 Task: Add an event with the title Second Product Launch Event, date '2023/12/08', time 7:50 AM to 9:50 AMand add a description: Participants will discover strategies for engaging their audience and maintaining their interest throughout the presentation. They will learn how to incorporate storytelling, interactive elements, and visual aids to create a dynamic and interactive experience for their listeners., put the event into Red category, logged in from the account softage.2@softage.netand send the event invitation to softage.1@softage.net and softage.3@softage.net. Set a reminder for the event 30 minutes before
Action: Mouse moved to (98, 96)
Screenshot: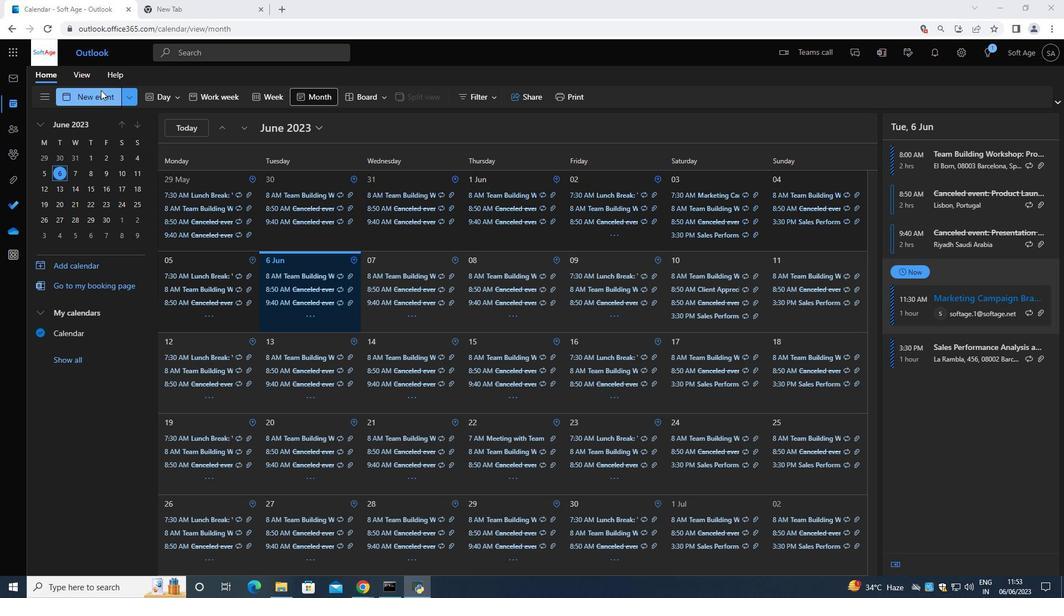 
Action: Mouse pressed left at (98, 96)
Screenshot: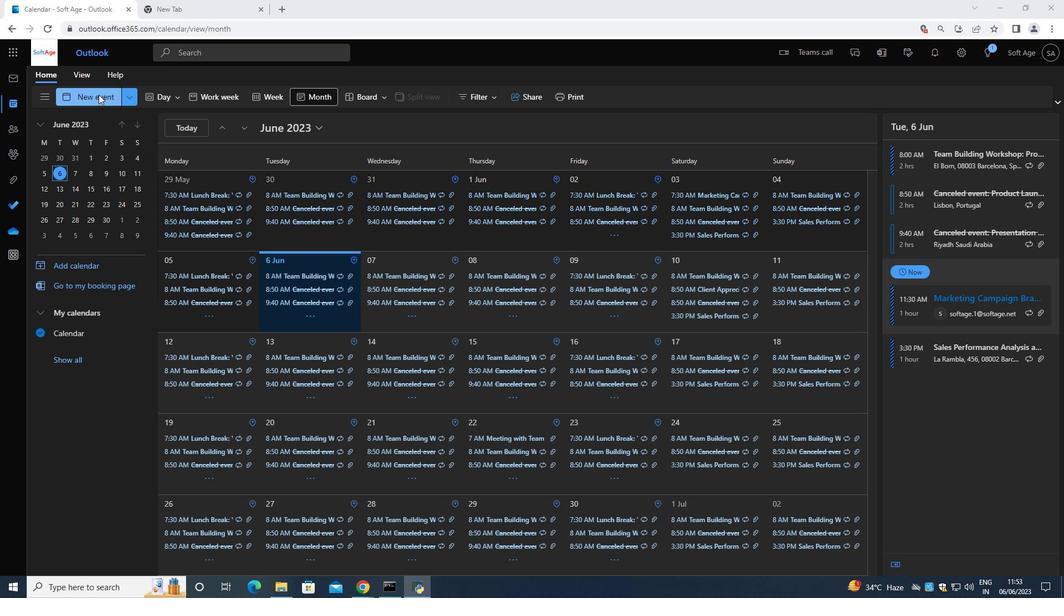 
Action: Mouse moved to (265, 78)
Screenshot: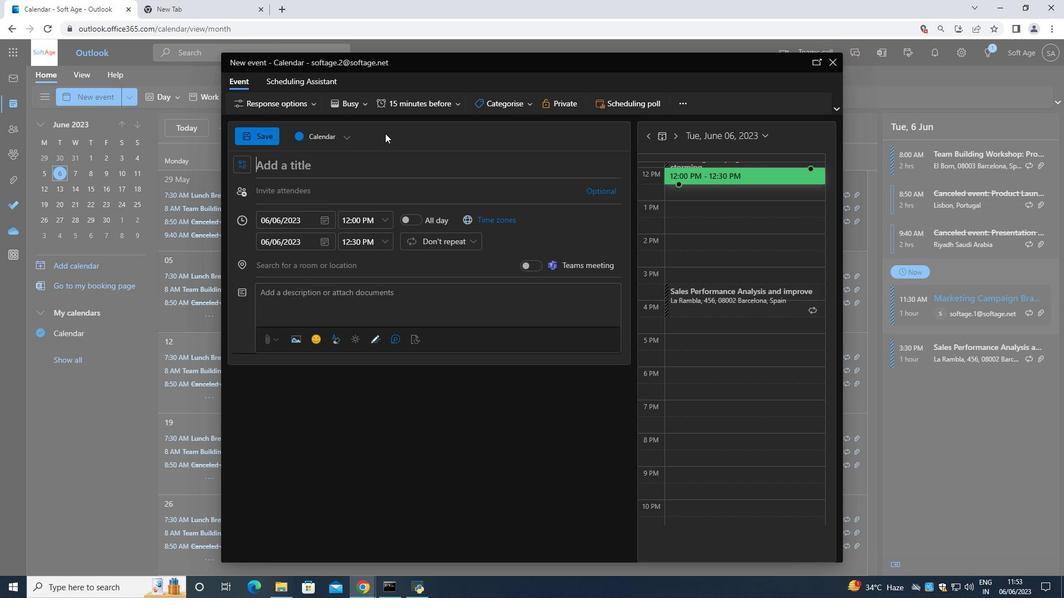 
Action: Key pressed <Key.shift>Seconf<Key.space><Key.backspace><Key.backspace>d<Key.space><Key.shift>Product<Key.backspace>t<Key.space><Key.shift>Launch<Key.space><Key.shift><Key.shift><Key.shift><Key.shift><Key.shift><Key.shift><Key.shift><Key.shift><Key.shift><Key.shift><Key.shift><Key.shift><Key.shift>Event<Key.space>
Screenshot: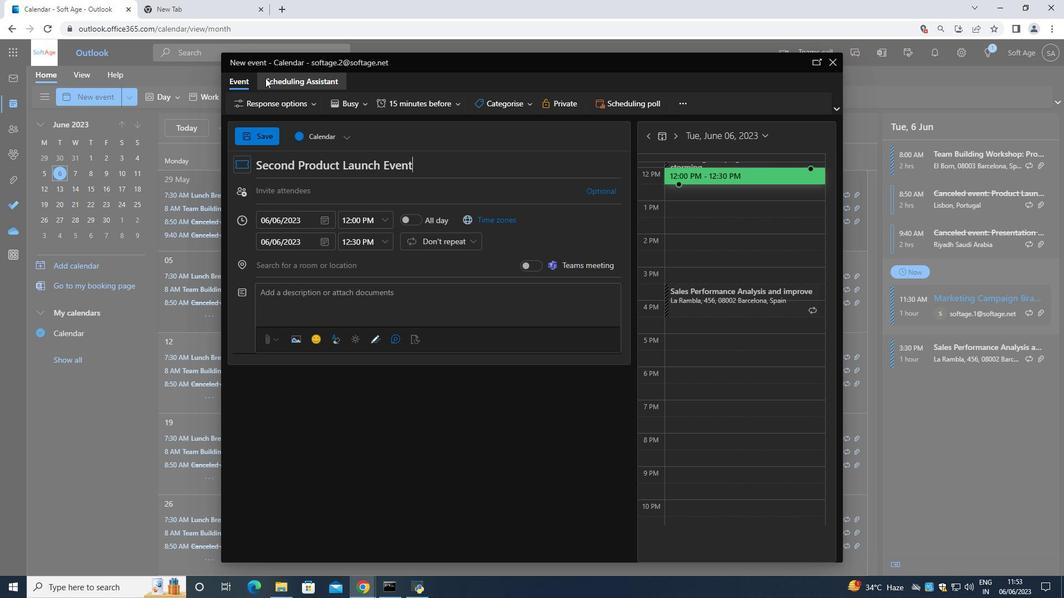
Action: Mouse moved to (322, 222)
Screenshot: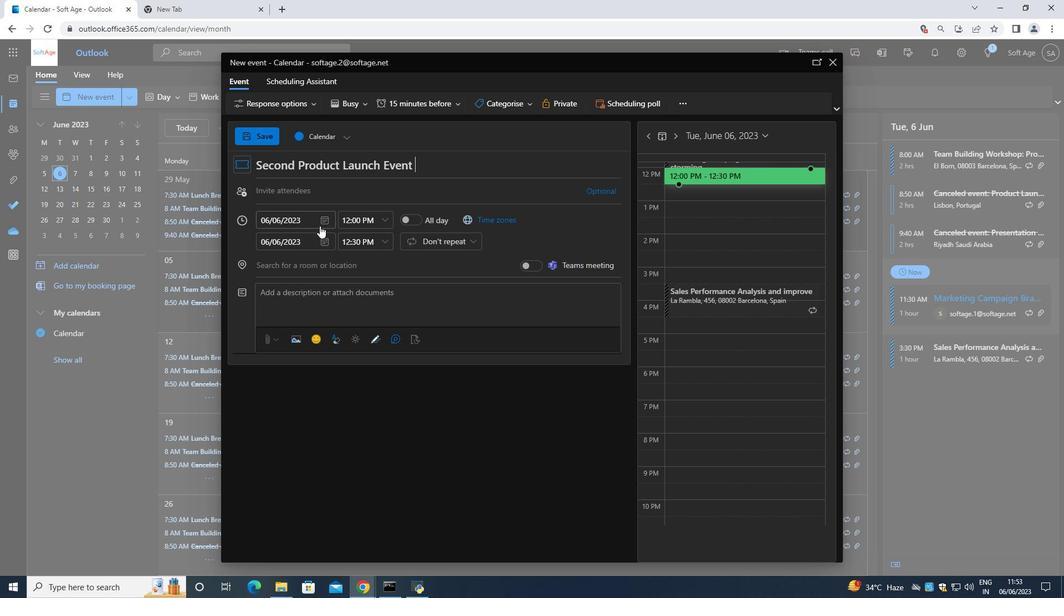 
Action: Mouse pressed left at (322, 222)
Screenshot: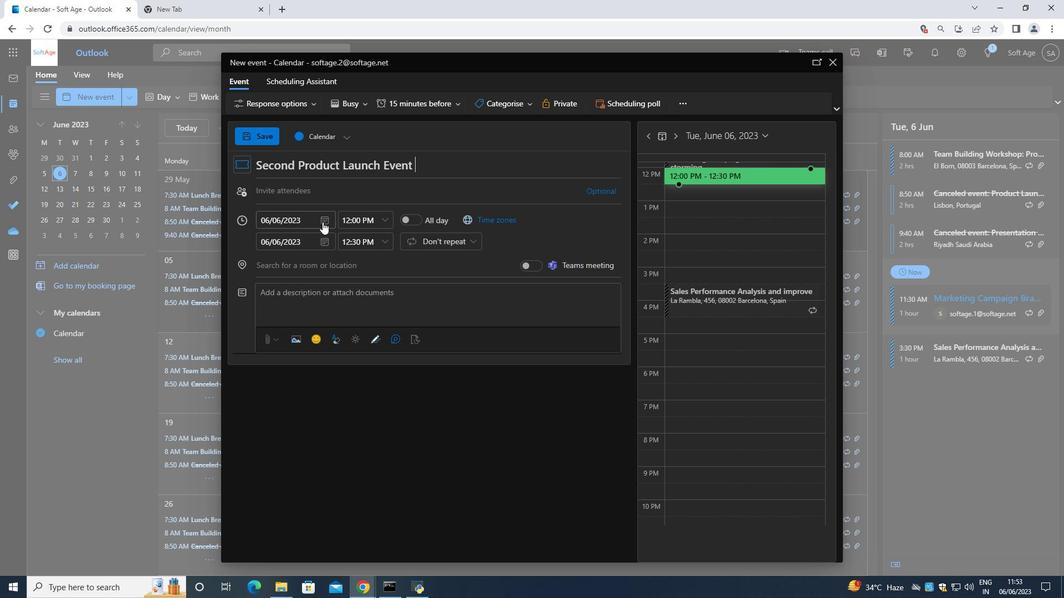 
Action: Mouse moved to (359, 246)
Screenshot: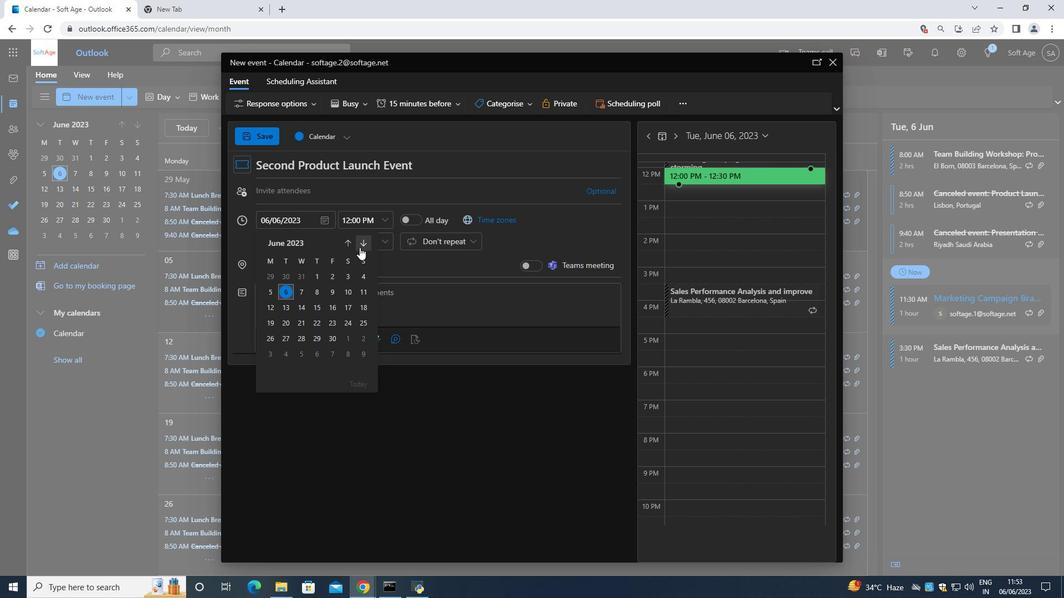 
Action: Mouse pressed left at (359, 246)
Screenshot: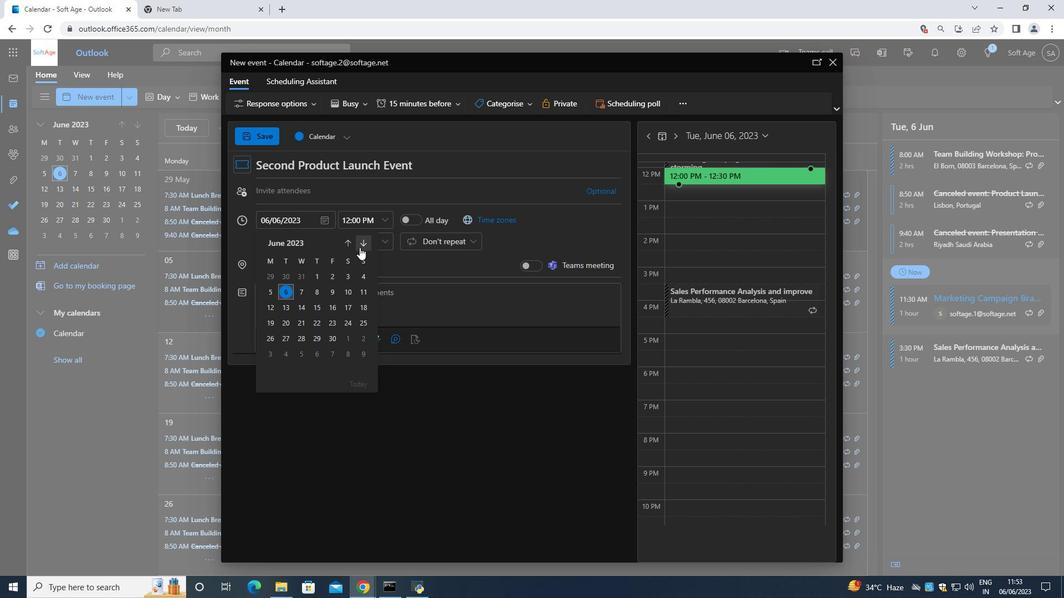 
Action: Mouse moved to (362, 245)
Screenshot: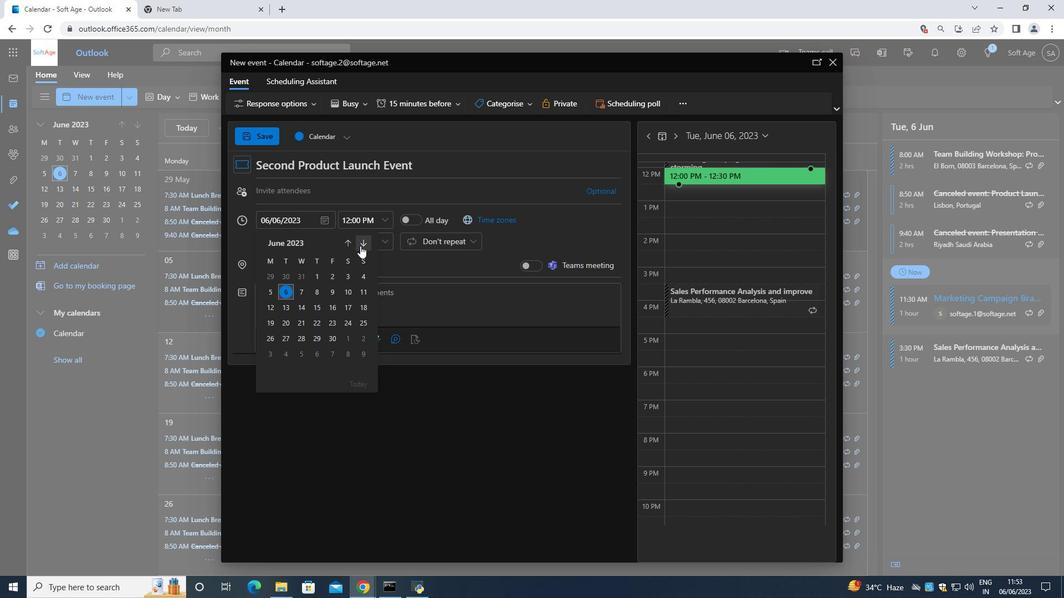 
Action: Mouse pressed left at (362, 245)
Screenshot: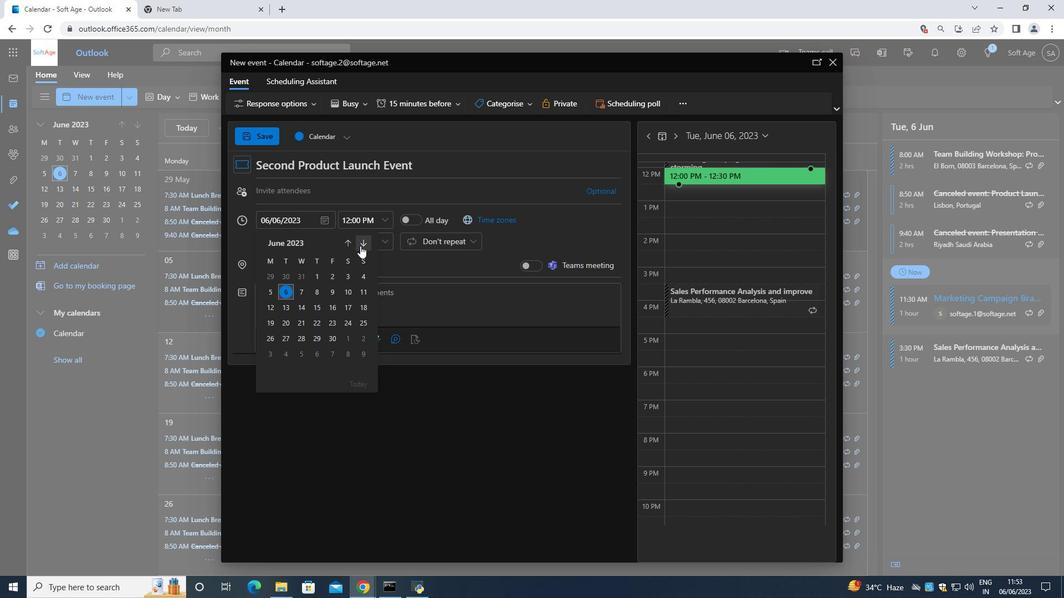 
Action: Mouse pressed left at (362, 245)
Screenshot: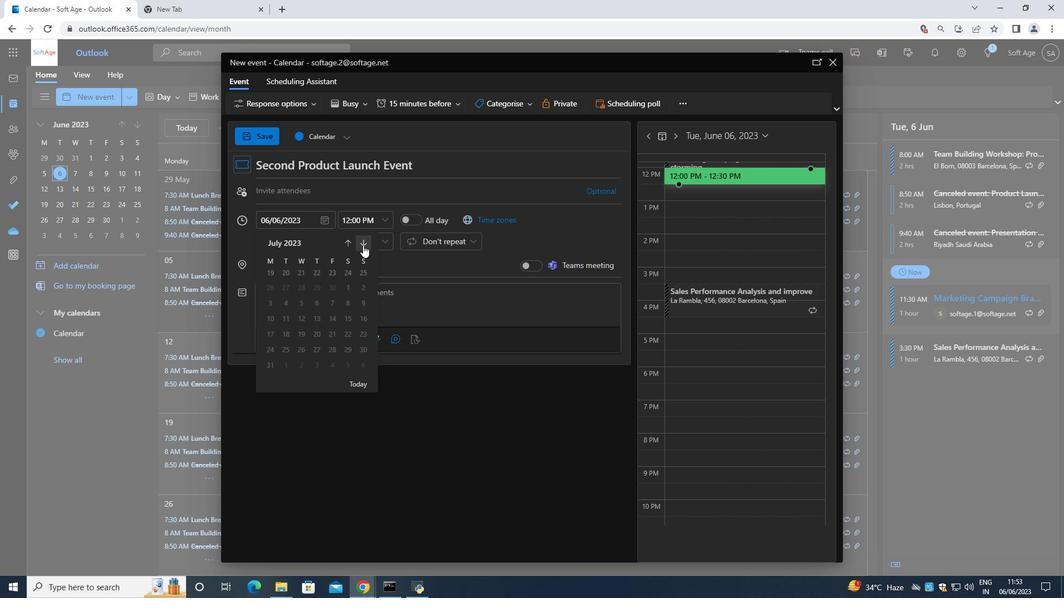 
Action: Mouse pressed left at (362, 245)
Screenshot: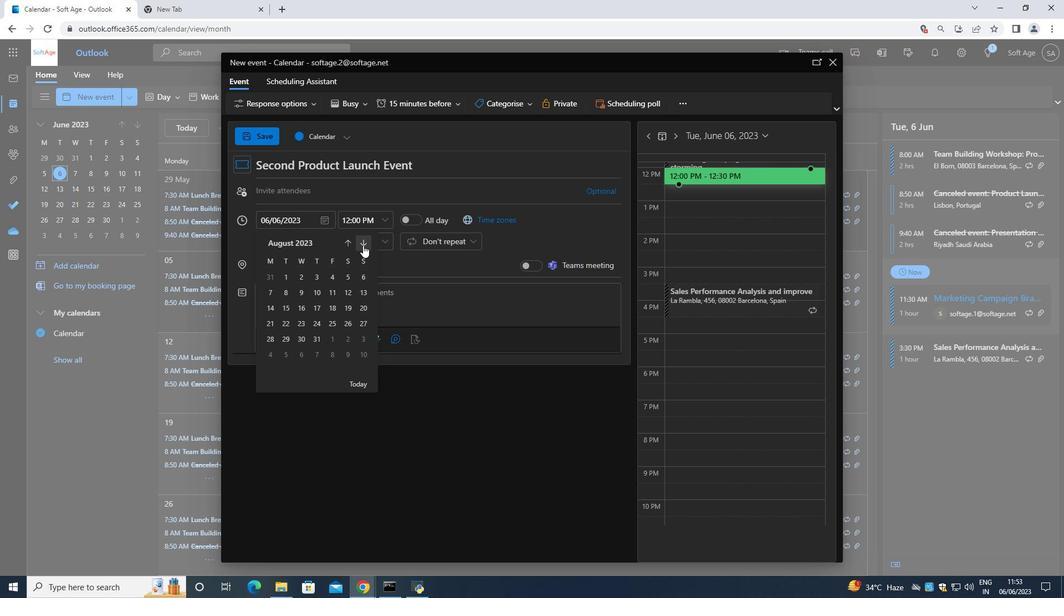 
Action: Mouse pressed left at (362, 245)
Screenshot: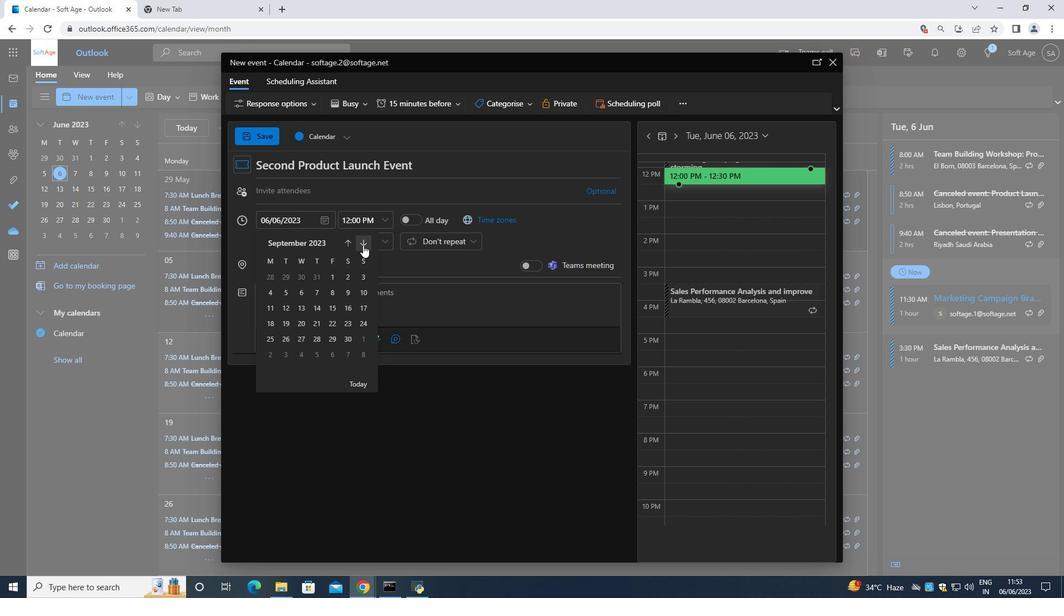 
Action: Mouse pressed left at (362, 245)
Screenshot: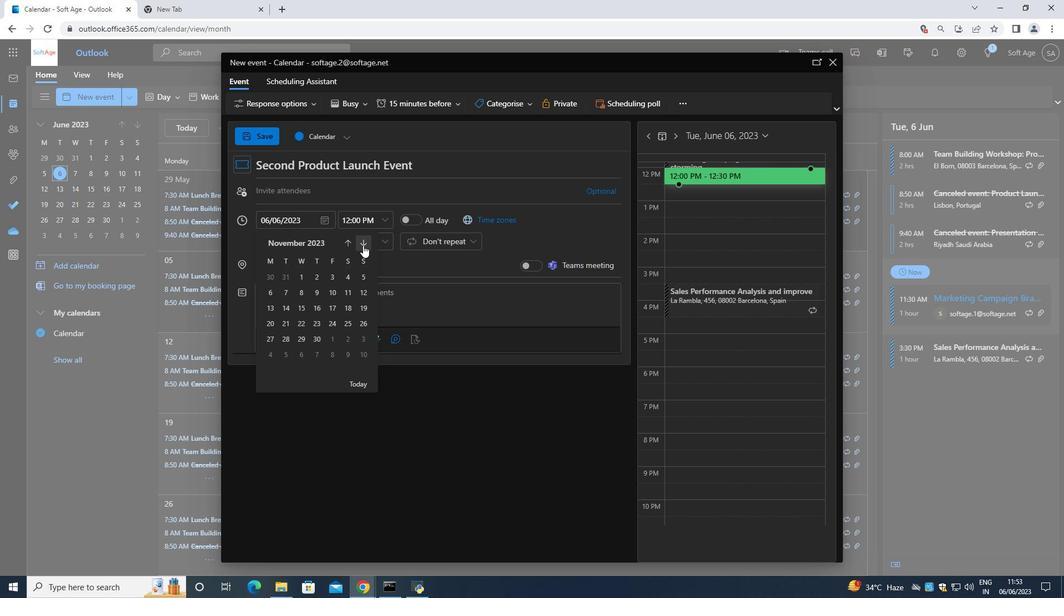 
Action: Mouse moved to (339, 294)
Screenshot: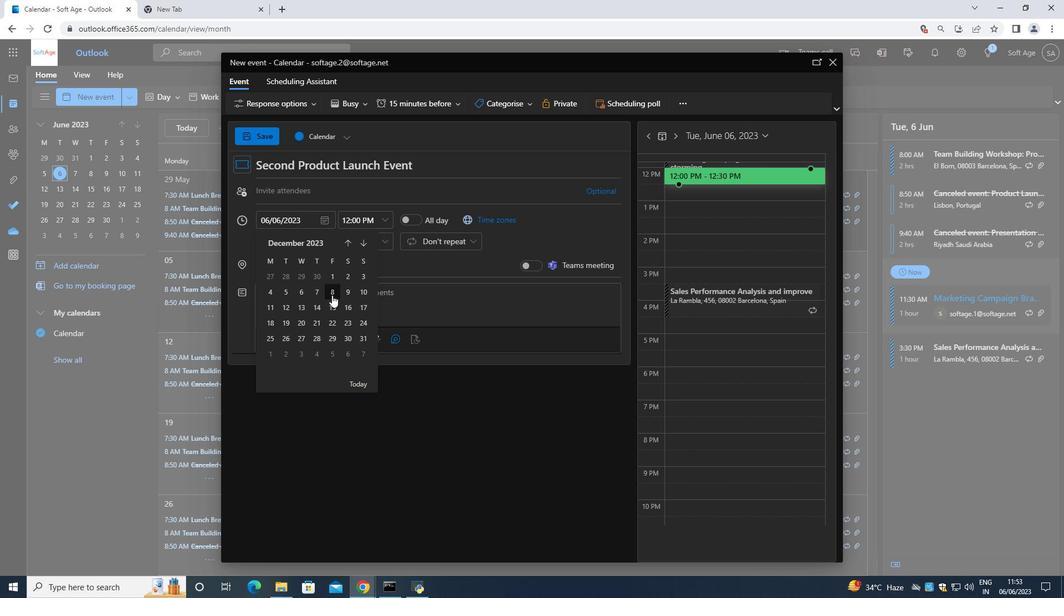 
Action: Mouse pressed left at (339, 294)
Screenshot: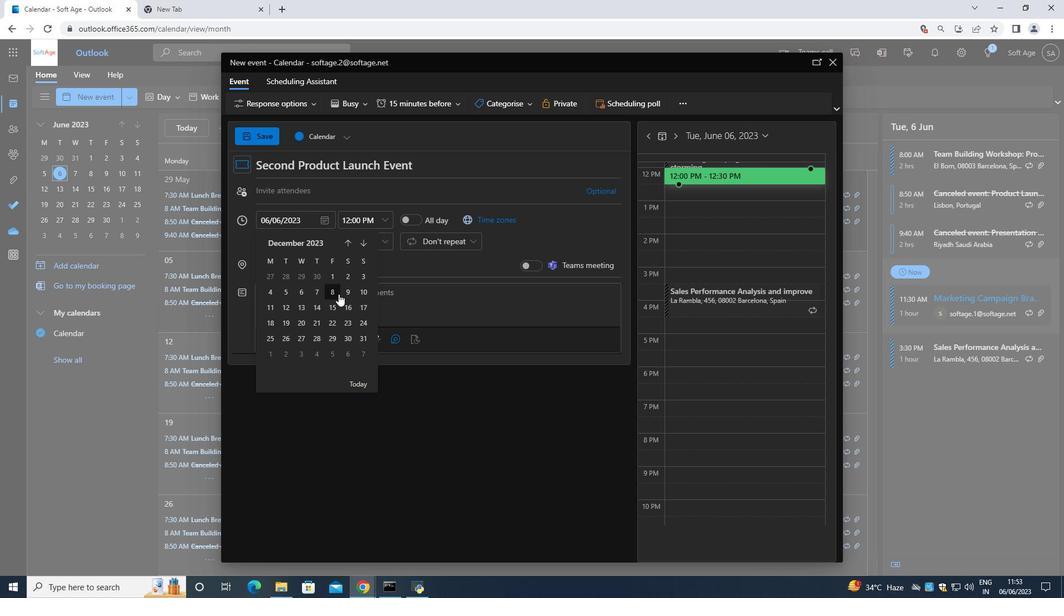 
Action: Mouse moved to (384, 220)
Screenshot: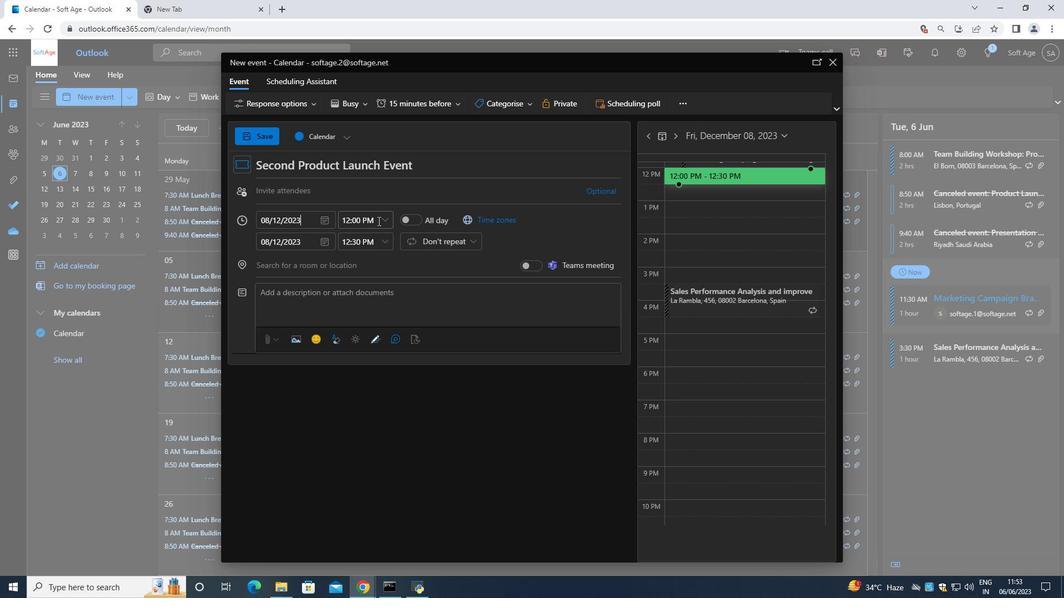 
Action: Mouse pressed left at (384, 220)
Screenshot: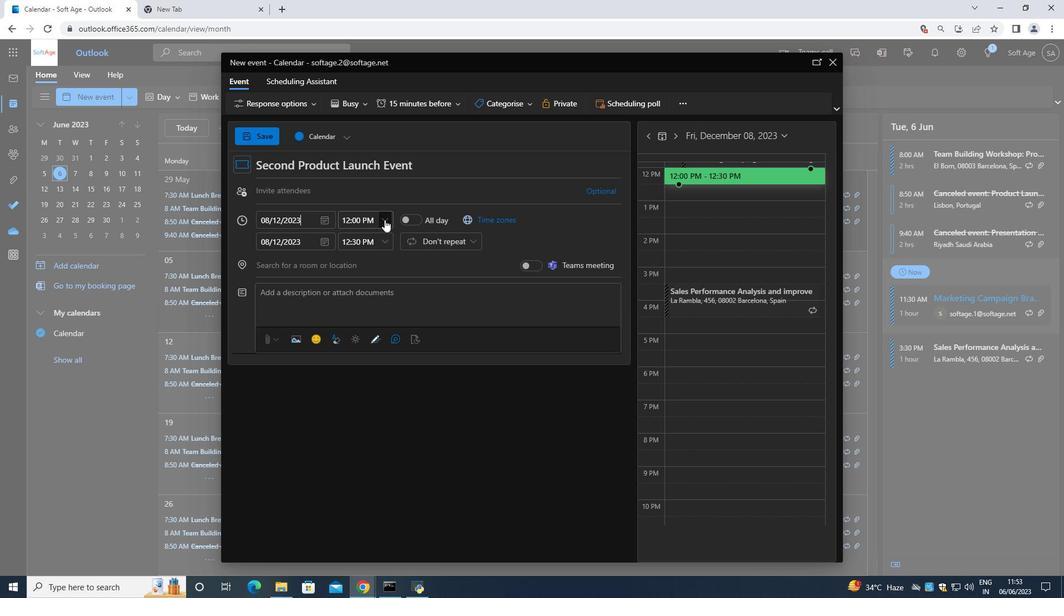 
Action: Mouse moved to (324, 187)
Screenshot: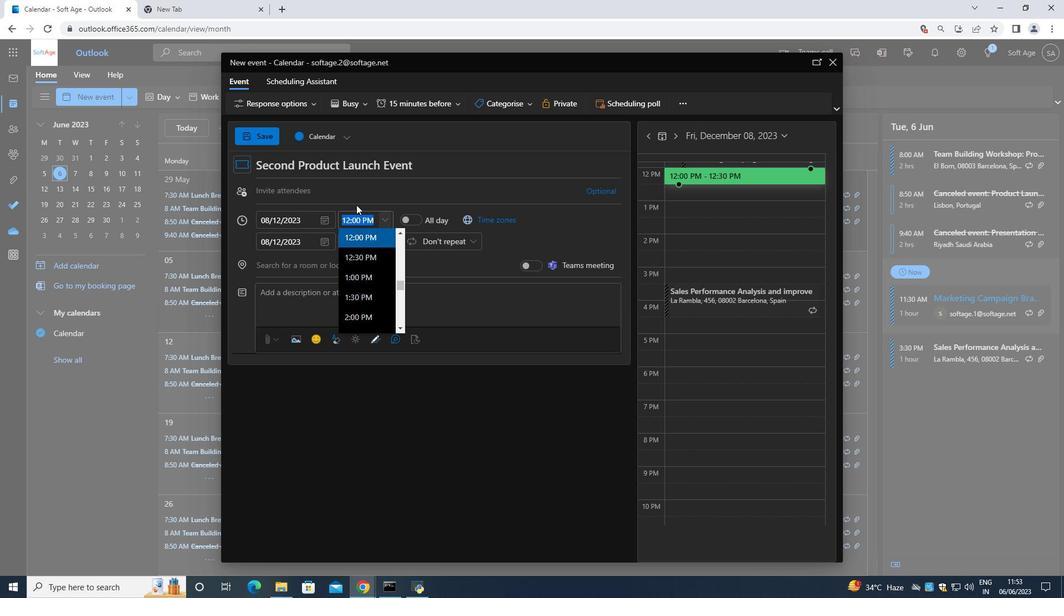 
Action: Key pressed <Key.backspace>7<Key.shift_r>:50<Key.shift>AM
Screenshot: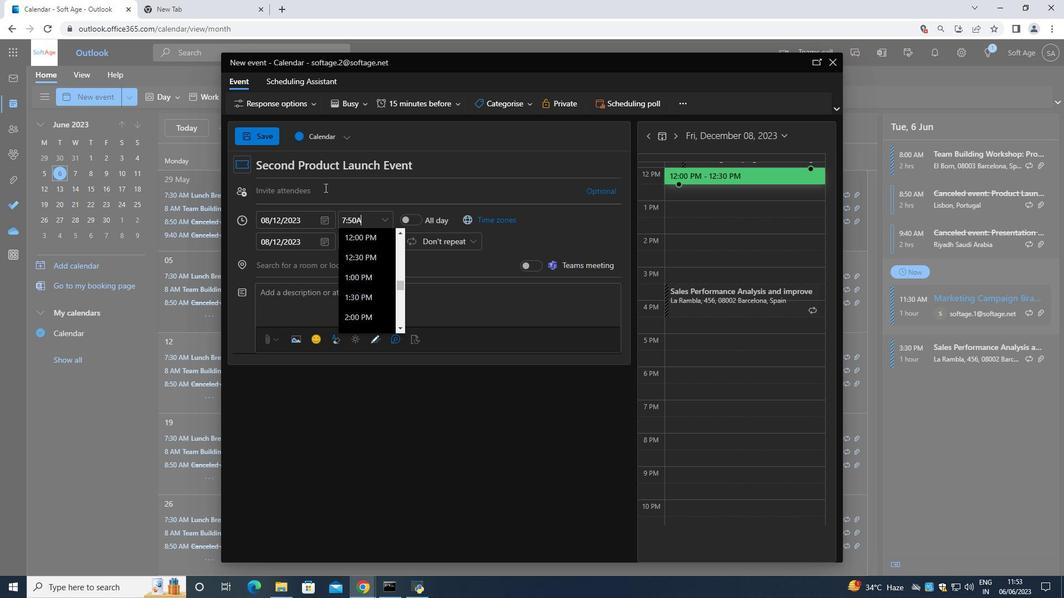 
Action: Mouse moved to (388, 223)
Screenshot: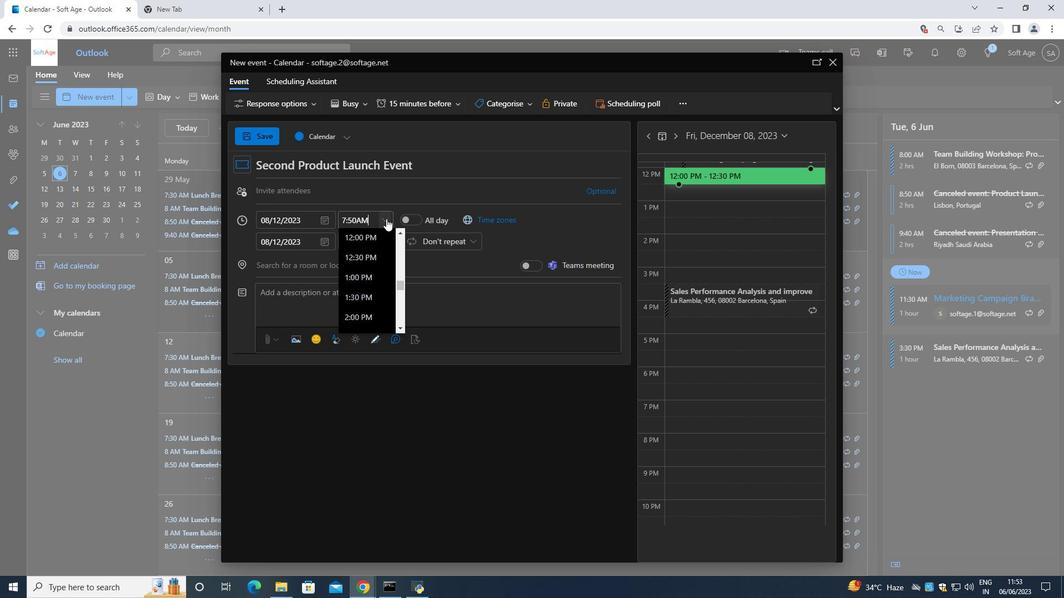 
Action: Mouse pressed left at (388, 223)
Screenshot: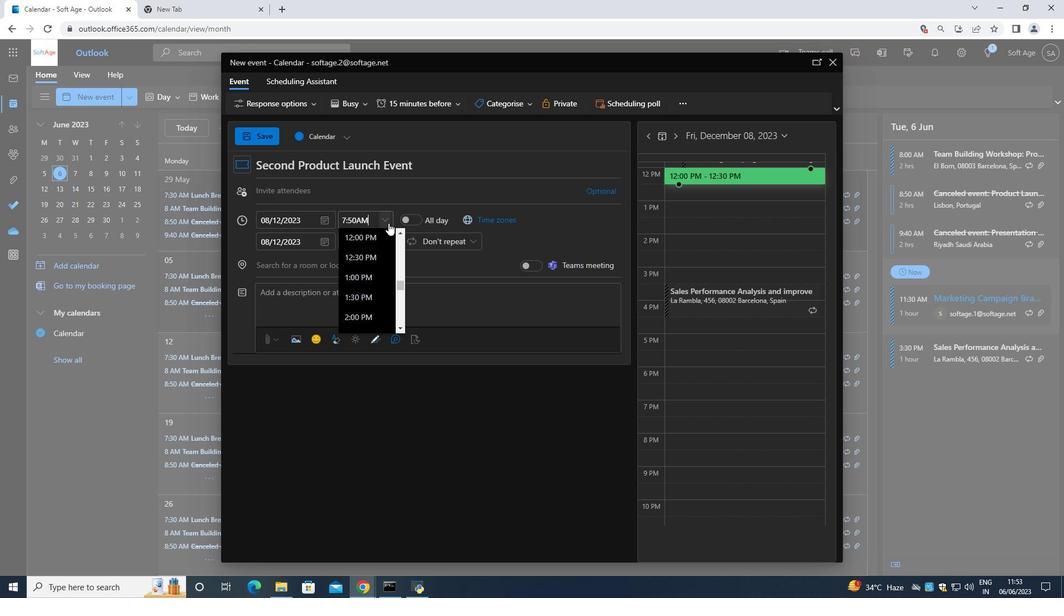 
Action: Mouse moved to (389, 248)
Screenshot: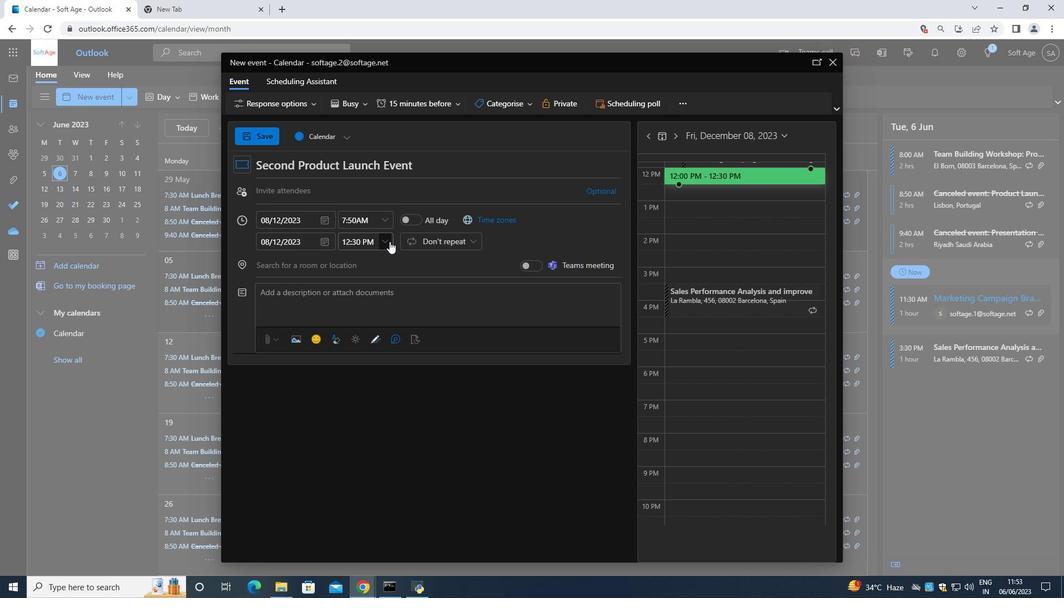 
Action: Mouse pressed left at (389, 248)
Screenshot: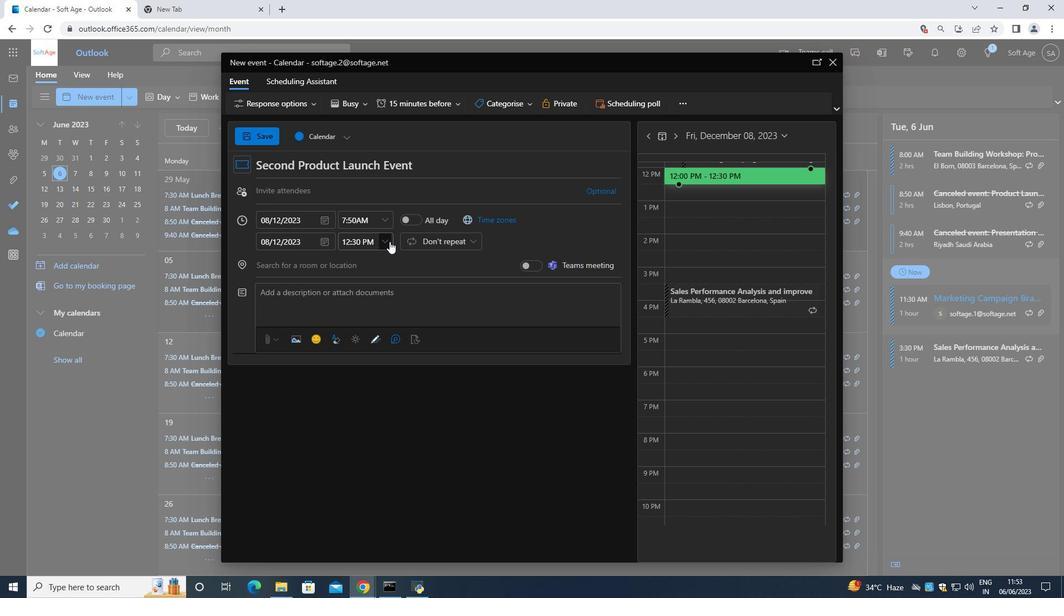 
Action: Mouse moved to (374, 316)
Screenshot: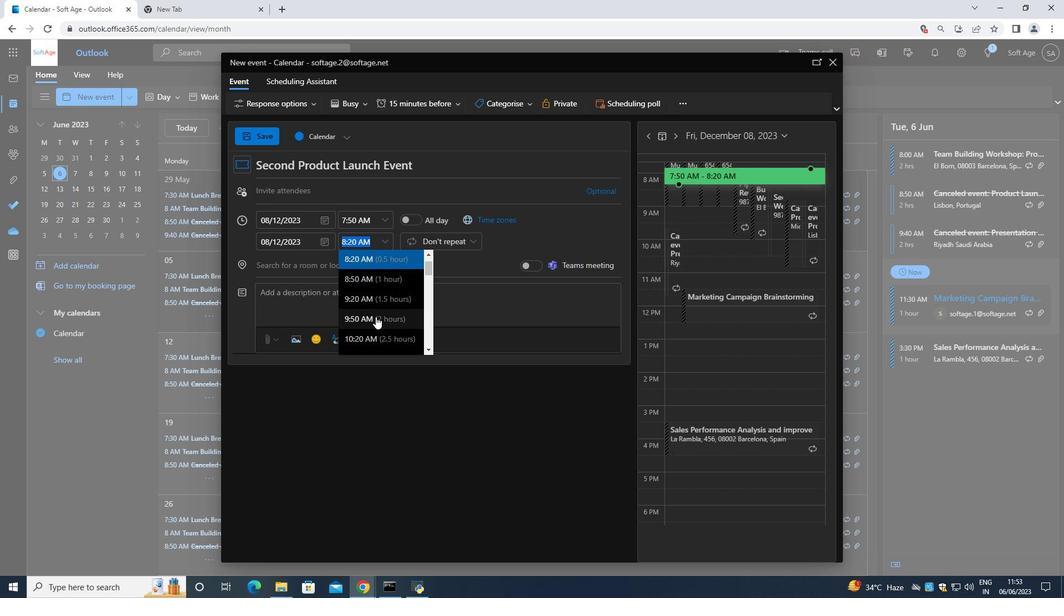 
Action: Mouse pressed left at (374, 316)
Screenshot: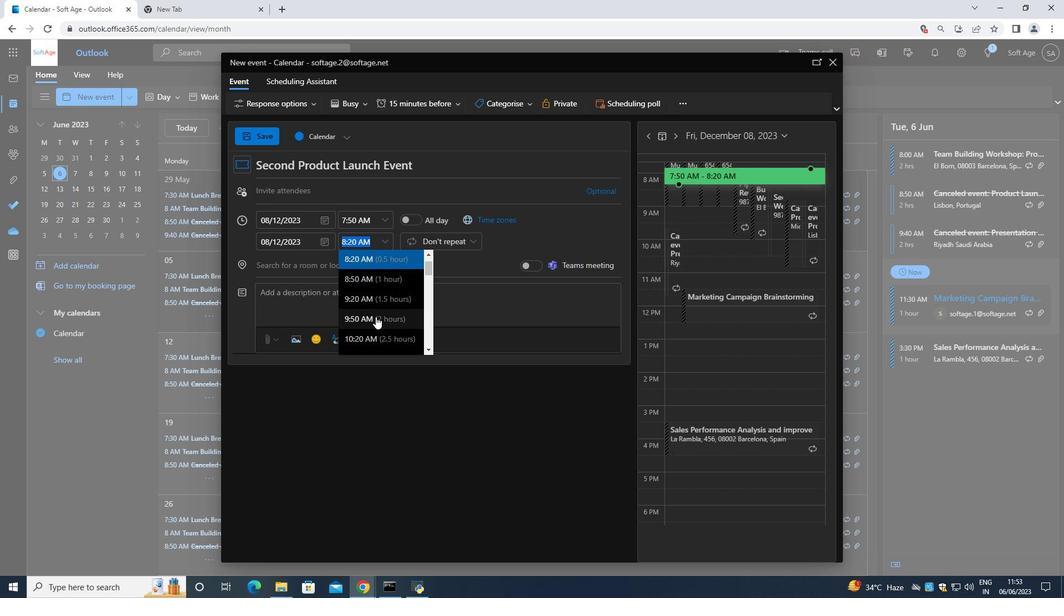 
Action: Mouse moved to (371, 313)
Screenshot: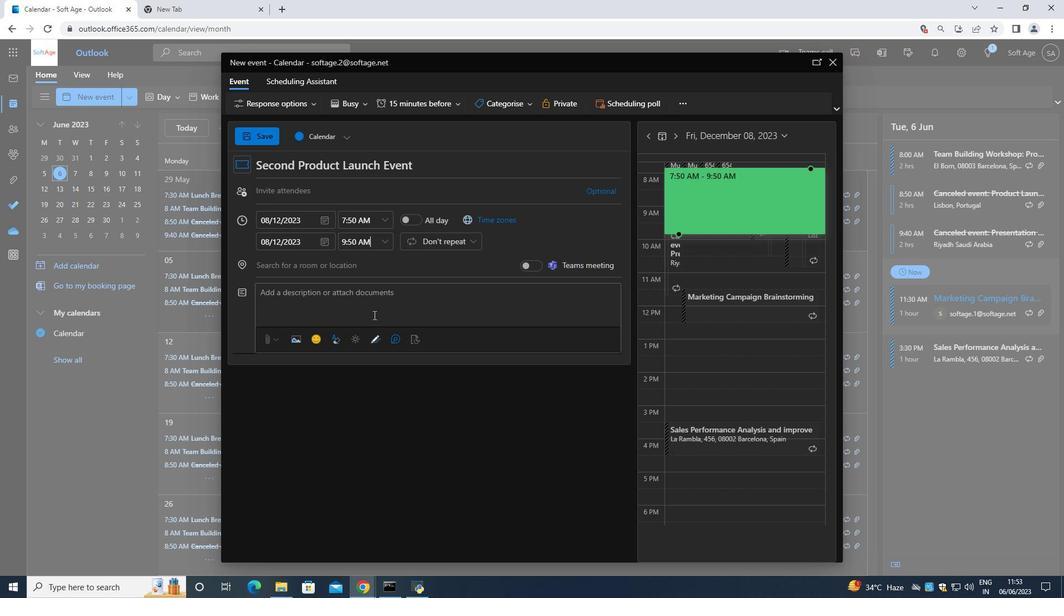 
Action: Mouse pressed left at (371, 313)
Screenshot: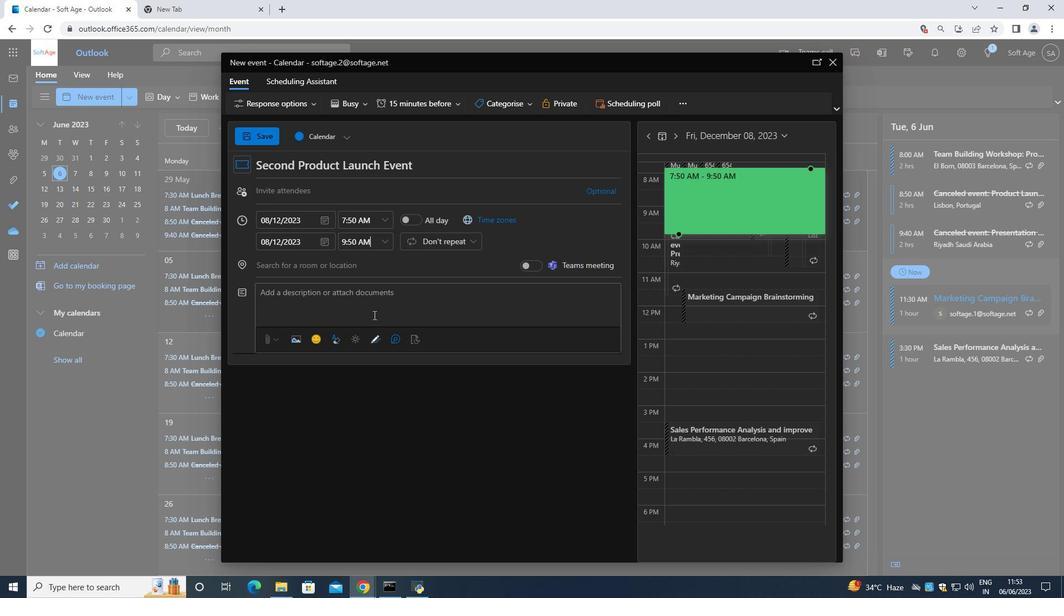 
Action: Mouse moved to (309, 279)
Screenshot: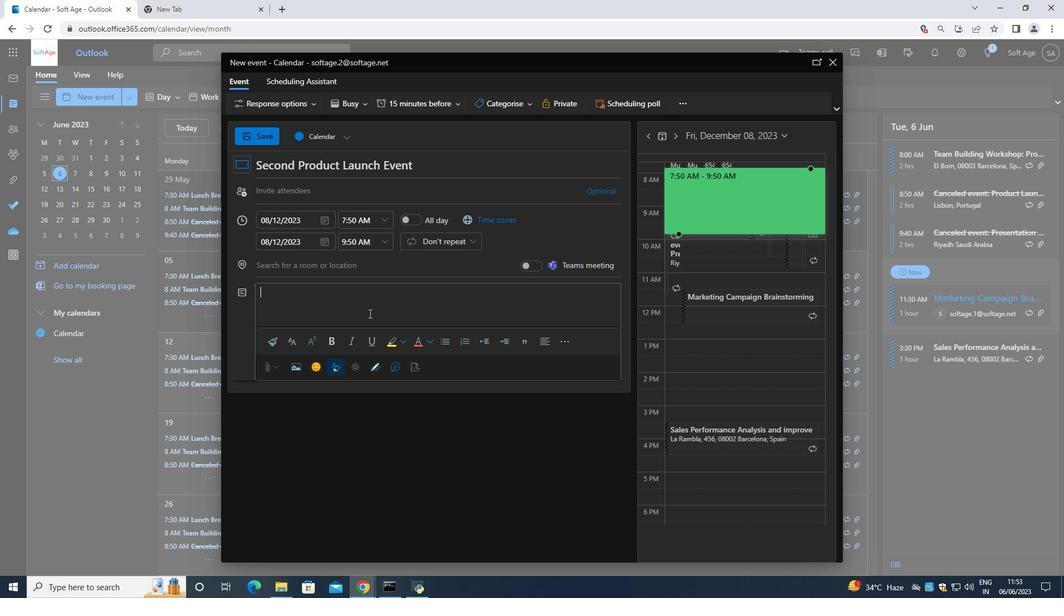 
Action: Key pressed <Key.shift>Participants<Key.space>will<Key.space>discover<Key.space>strategies<Key.space>g<Key.backspace>for<Key.space>engaging<Key.space>their<Key.space>audience<Key.space>and<Key.space>maintaining<Key.space>their<Key.space>interst<Key.space>y<Key.backspace>th<Key.backspace><Key.backspace><Key.backspace><Key.backspace><Key.backspace>est<Key.space>throuf<Key.backspace>ghout<Key.space>the<Key.space>presentation.<Key.space><Key.shift><Key.shift><Key.shift><Key.shift><Key.shift>Thet<Key.backspace>y<Key.space>will<Key.space>learn<Key.space>hpw<Key.space>to<Key.space>incorpo<Key.left><Key.left><Key.left><Key.left><Key.left><Key.left><Key.left><Key.left><Key.left><Key.left><Key.left><Key.left><Key.left><Key.right><Key.backspace>o<Key.left><Key.down>rate<Key.space>storytelling<Key.space>,<Key.space>interctive<Key.space><Key.left><Key.left><Key.left><Key.right><Key.left><Key.left><Key.left><Key.left><Key.left><Key.left><Key.right><Key.right>a<Key.right><Key.right><Key.right><Key.right><Key.right><Key.right><Key.right><Key.space>experience<Key.space>for<Key.space>their<Key.space>listeners<Key.space>.
Screenshot: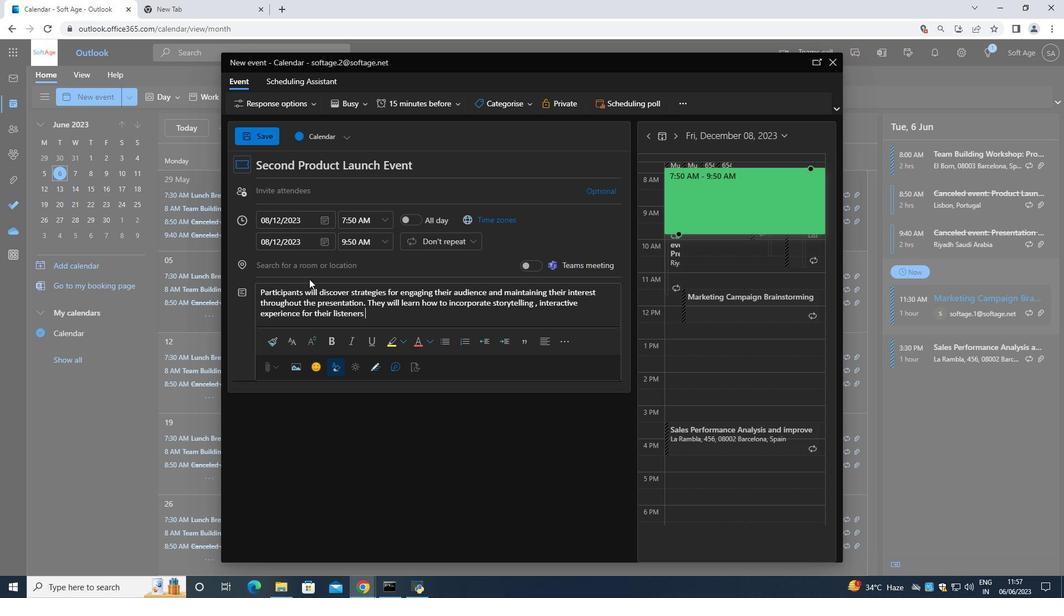 
Action: Mouse moved to (481, 103)
Screenshot: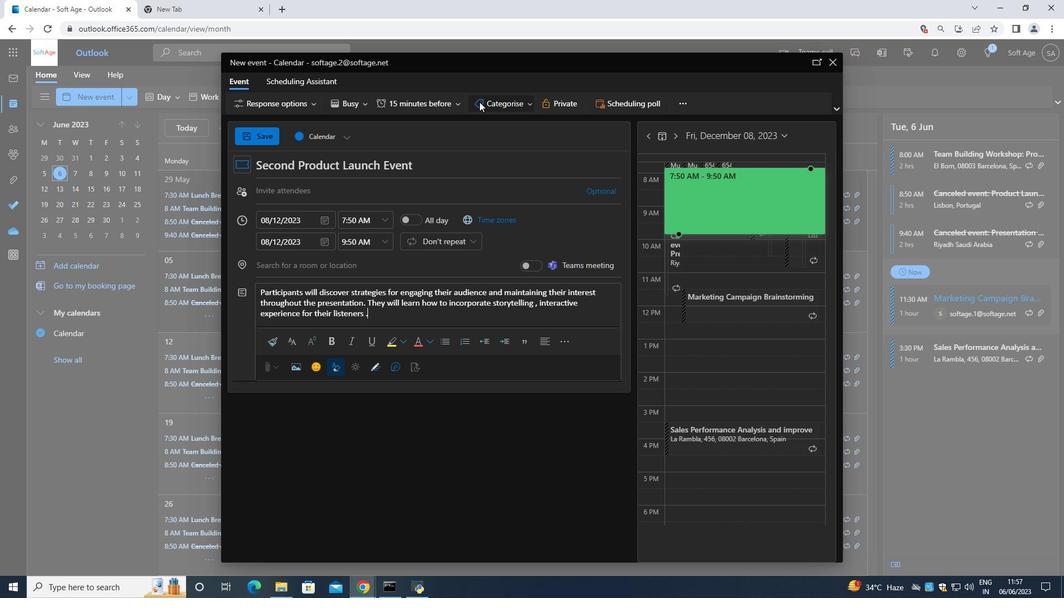
Action: Mouse pressed left at (481, 103)
Screenshot: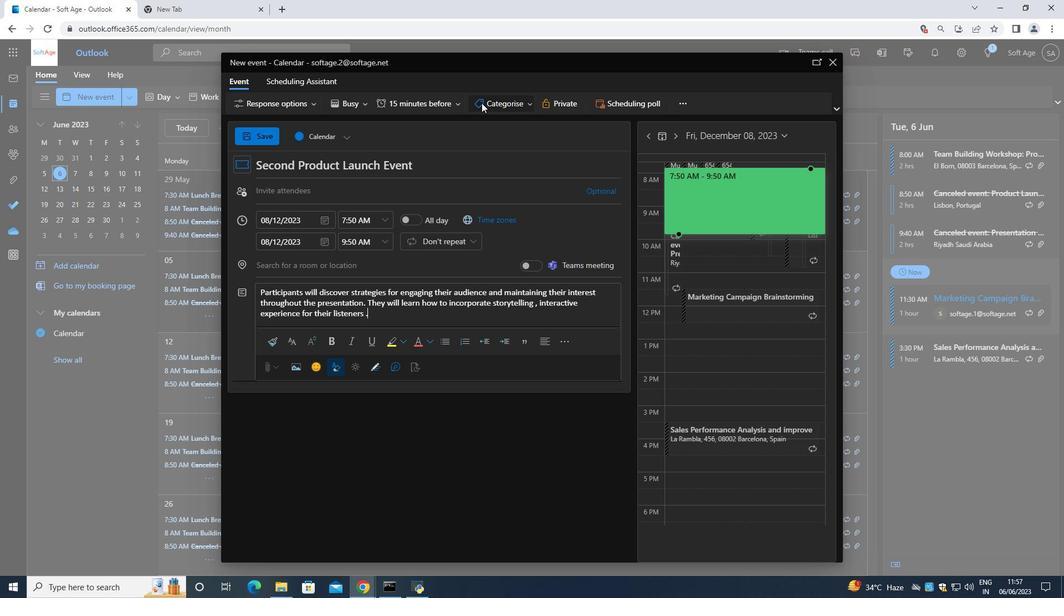 
Action: Mouse moved to (498, 194)
Screenshot: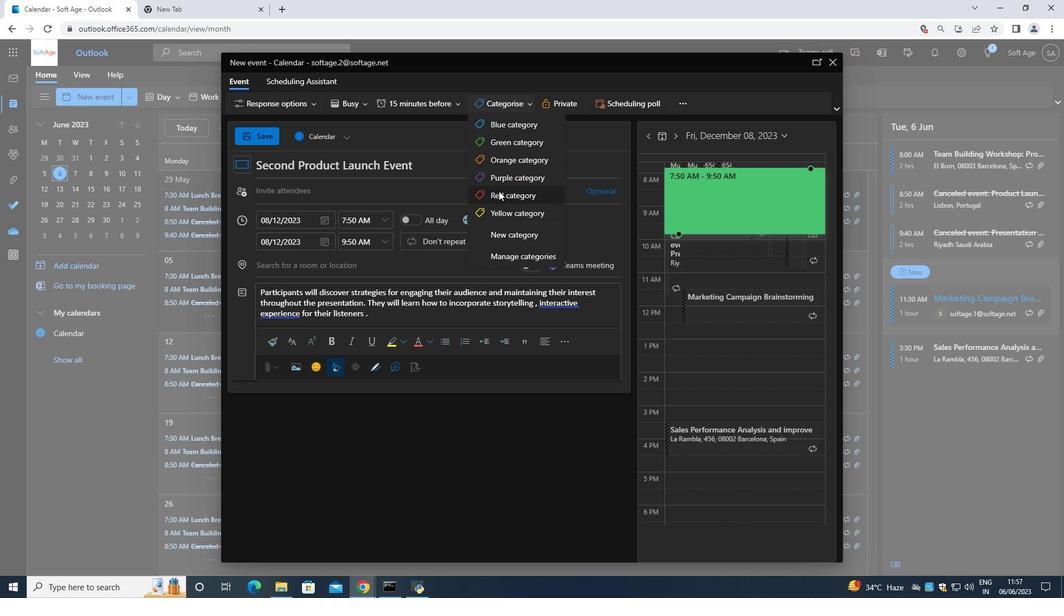 
Action: Mouse pressed left at (498, 194)
Screenshot: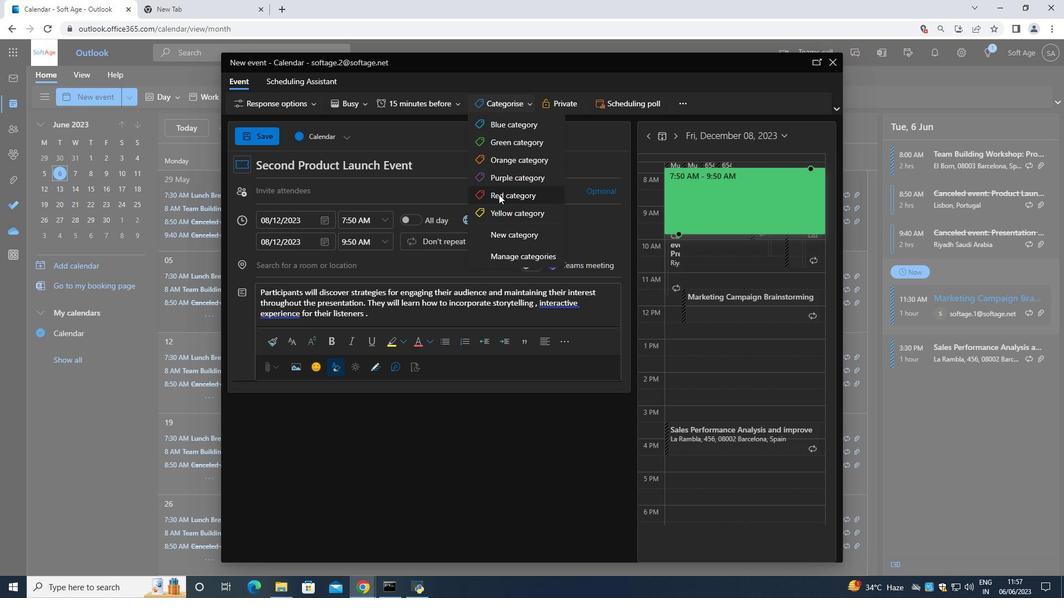 
Action: Mouse moved to (430, 192)
Screenshot: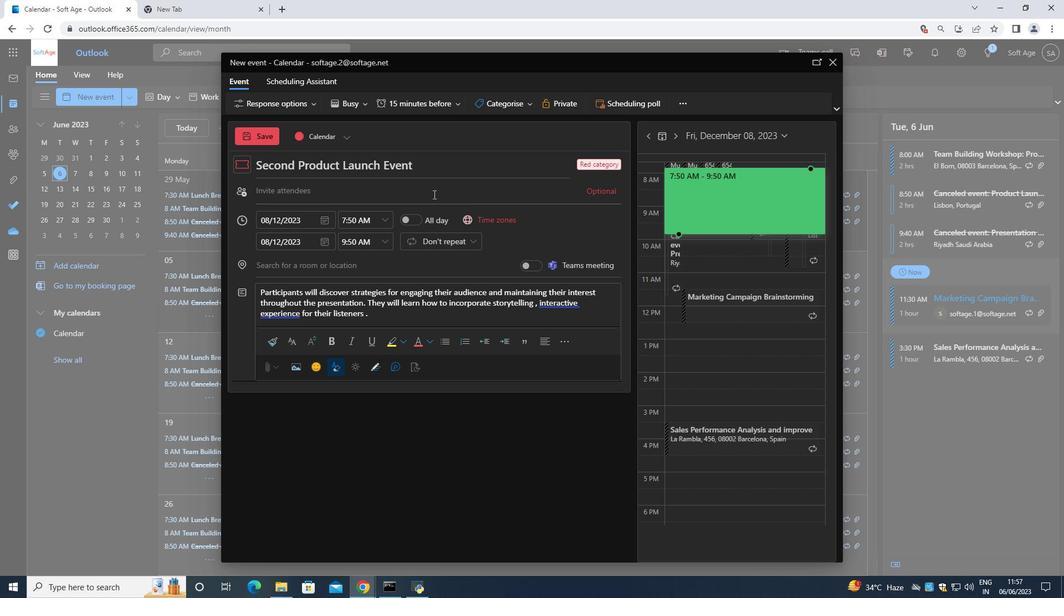 
Action: Mouse pressed left at (430, 192)
Screenshot: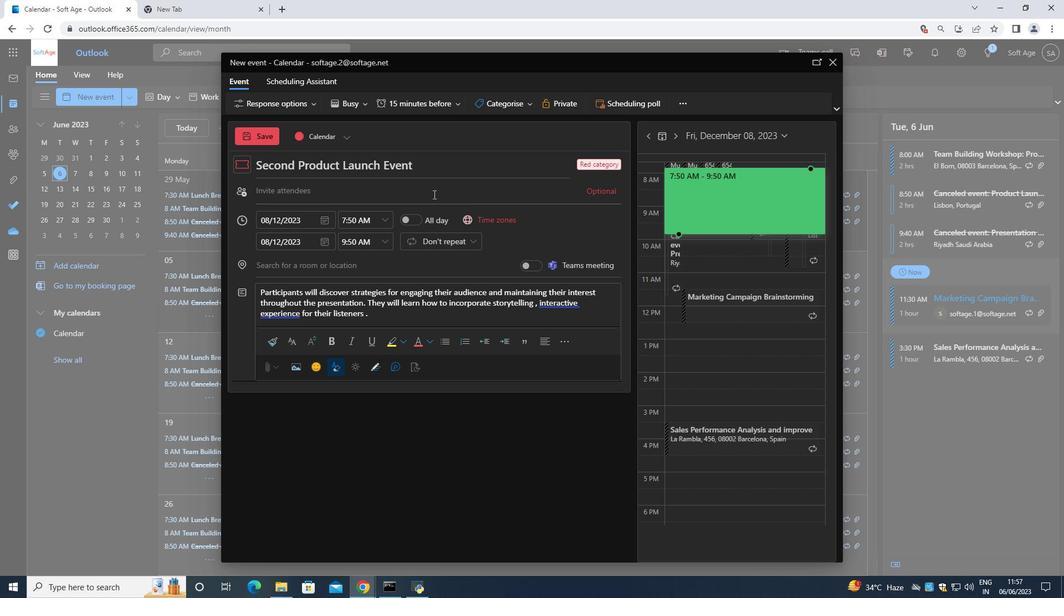 
Action: Mouse moved to (313, 132)
Screenshot: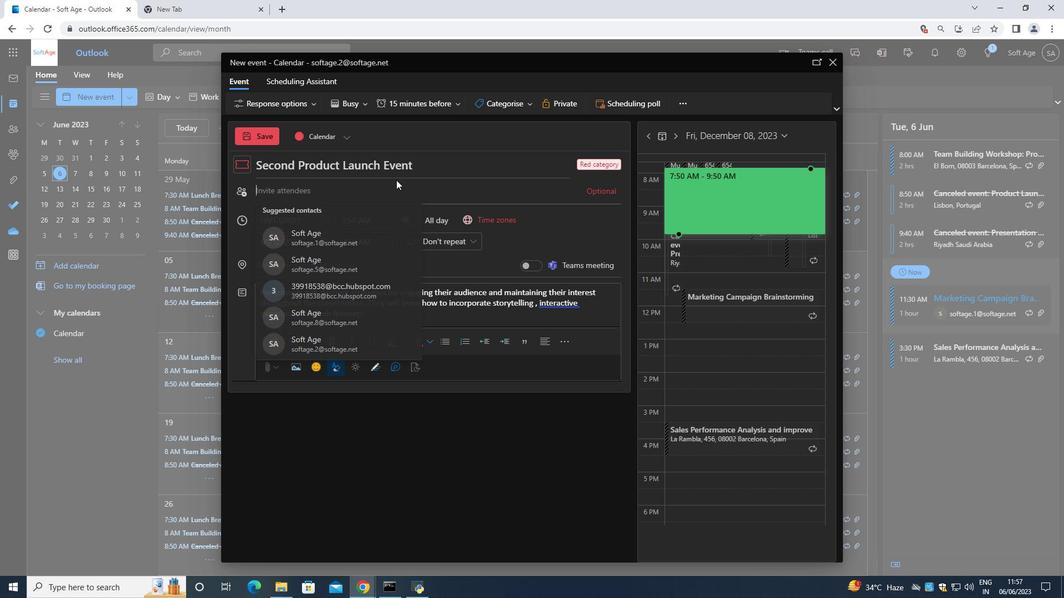 
Action: Key pressed <Key.shift>Softgae.1<Key.shift><Key.shift><Key.shift><Key.shift><Key.shift><Key.shift>@<Key.backspace><Key.backspace><Key.backspace><Key.backspace><Key.backspace><Key.backspace>age.1<Key.shift>@softage
Screenshot: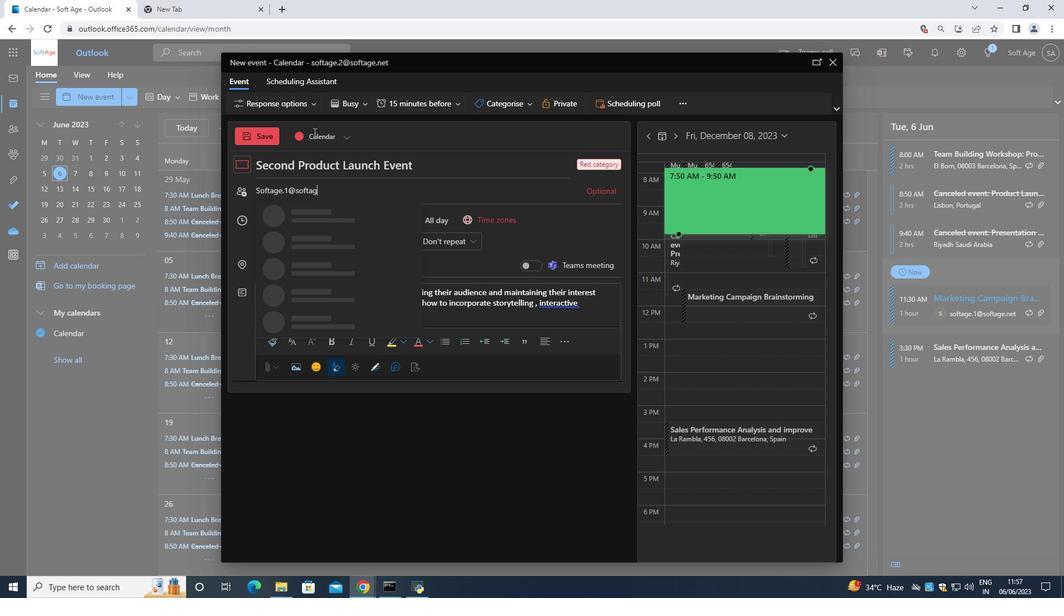 
Action: Mouse moved to (334, 215)
Screenshot: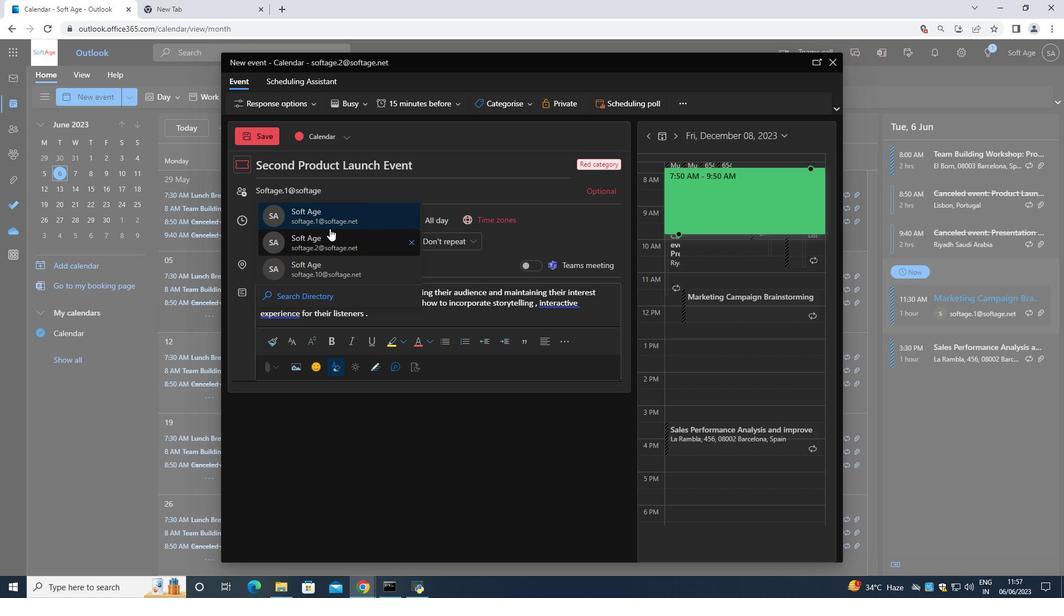 
Action: Mouse pressed left at (334, 215)
Screenshot: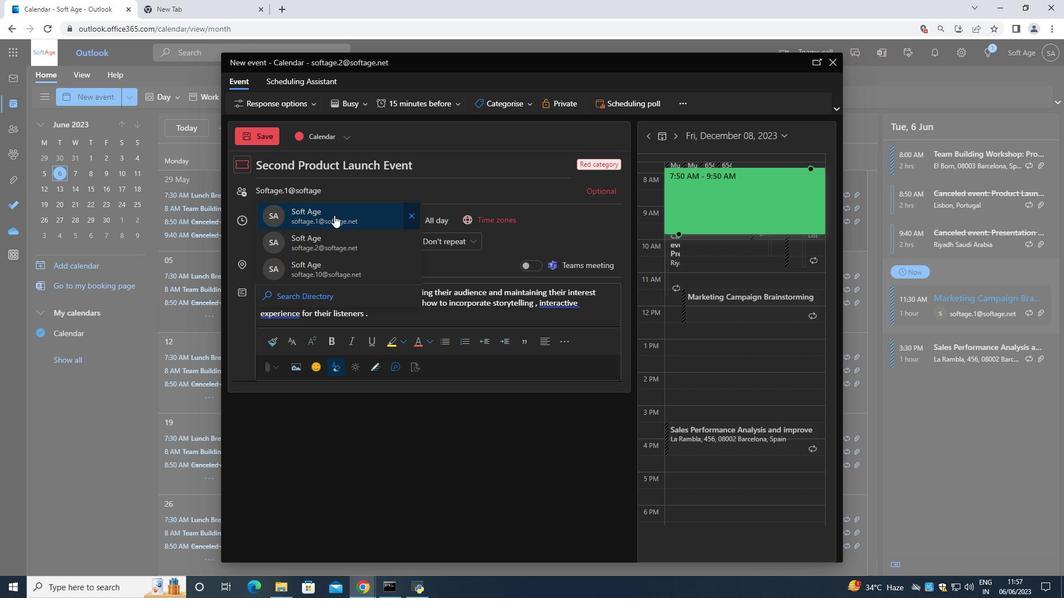 
Action: Mouse moved to (326, 188)
Screenshot: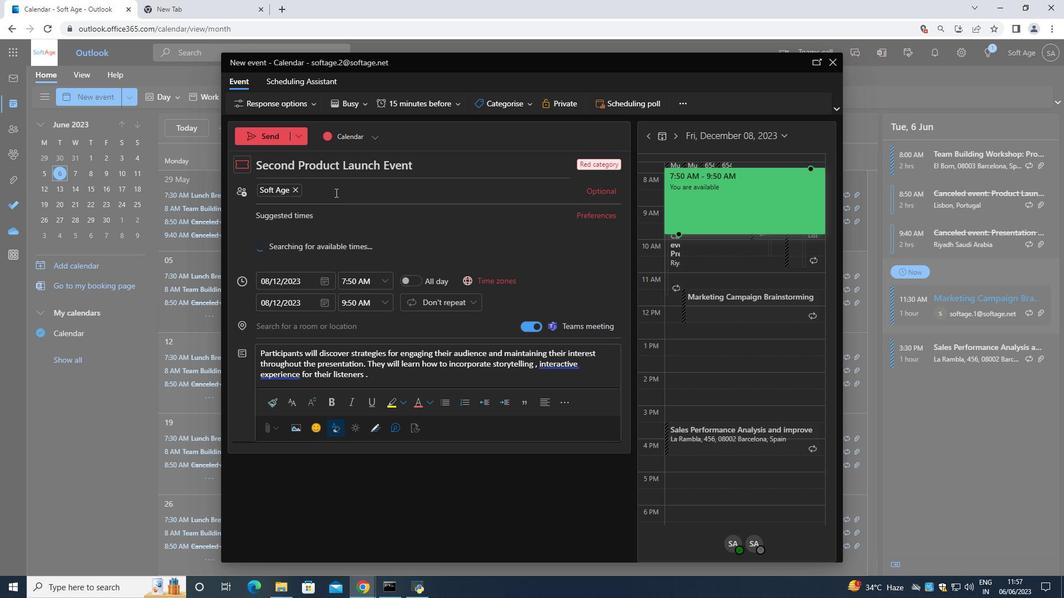 
Action: Key pressed <Key.shift>Softage.3<Key.shift><Key.shift><Key.shift><Key.shift>@sod<Key.backspace>ftager<Key.backspace>.
Screenshot: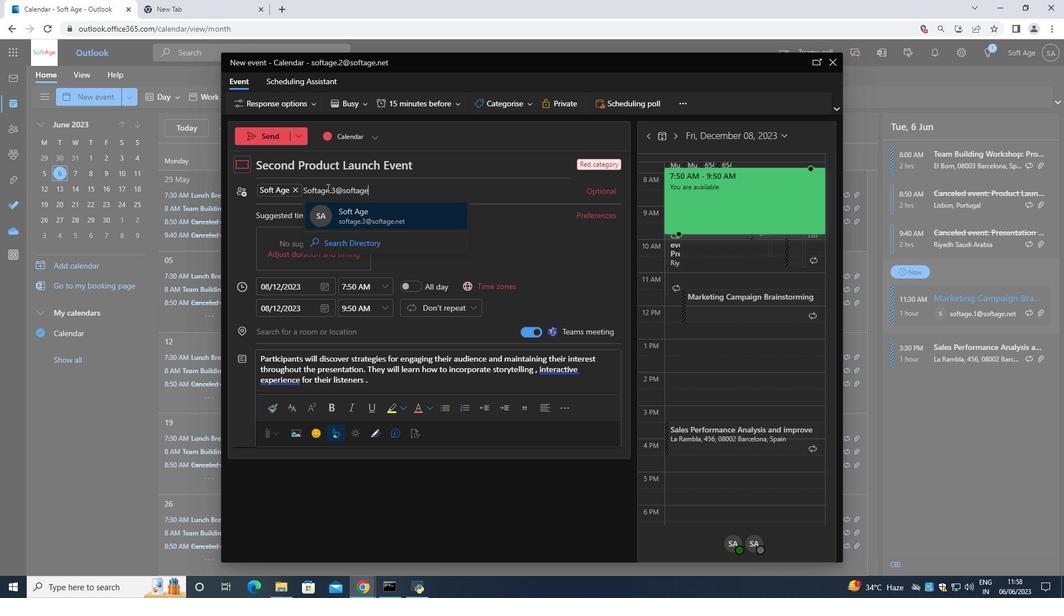 
Action: Mouse moved to (366, 223)
Screenshot: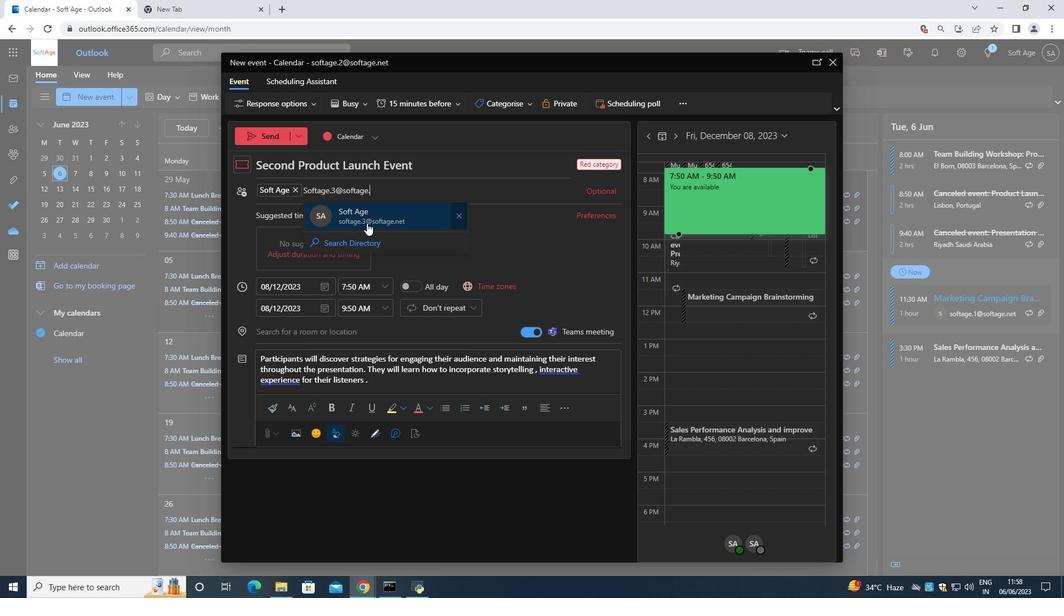 
Action: Mouse pressed left at (366, 223)
Screenshot: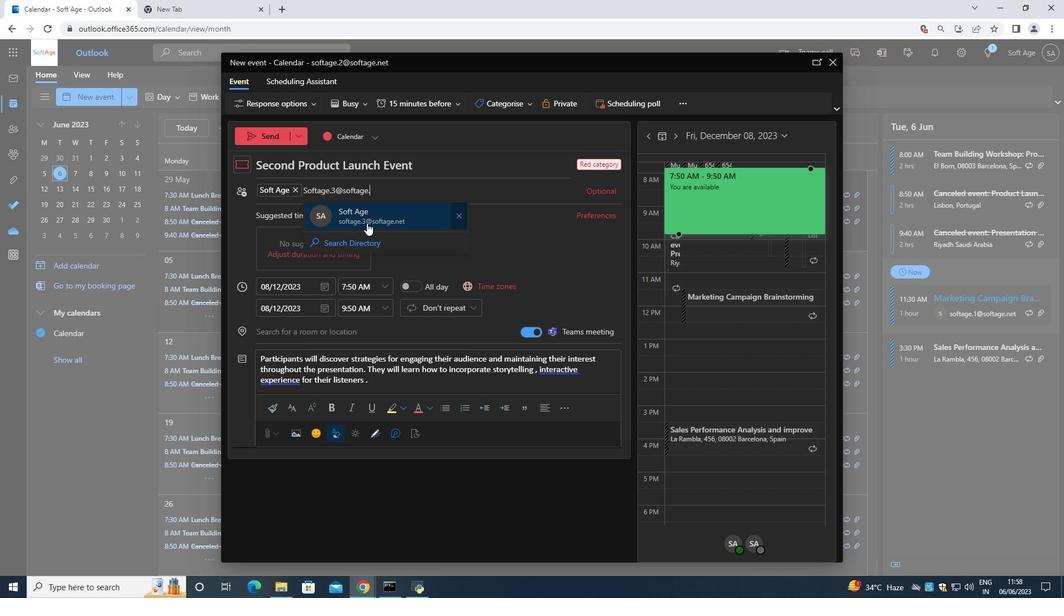 
Action: Mouse moved to (428, 105)
Screenshot: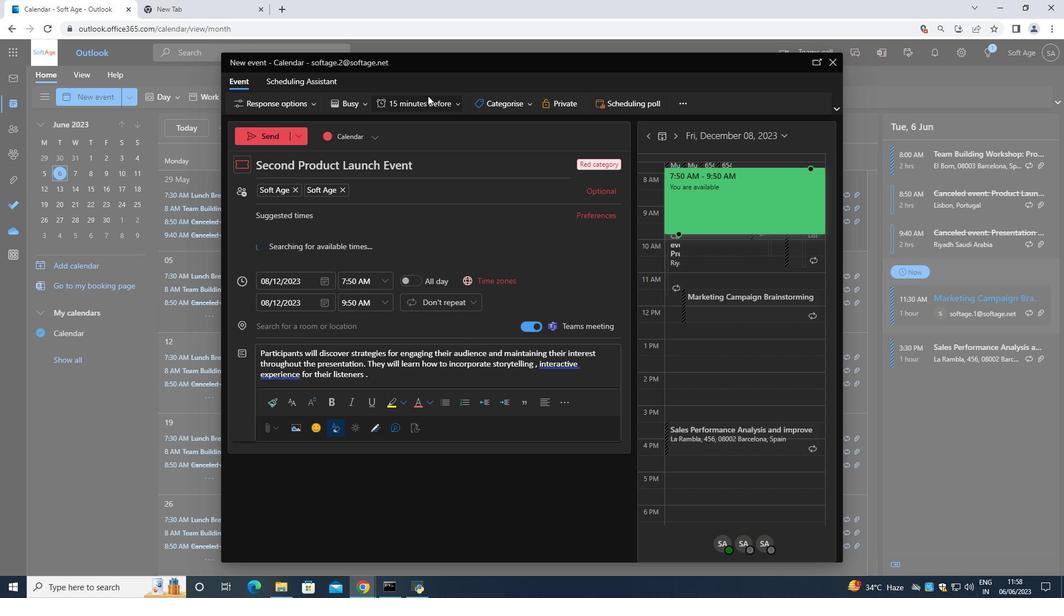 
Action: Mouse pressed left at (428, 105)
Screenshot: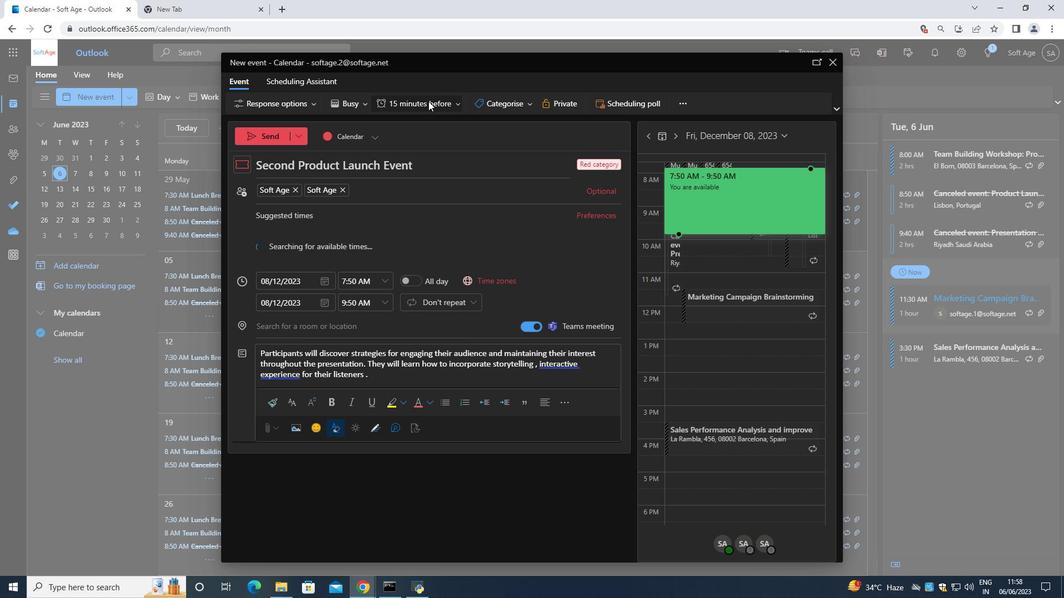 
Action: Mouse moved to (432, 203)
Screenshot: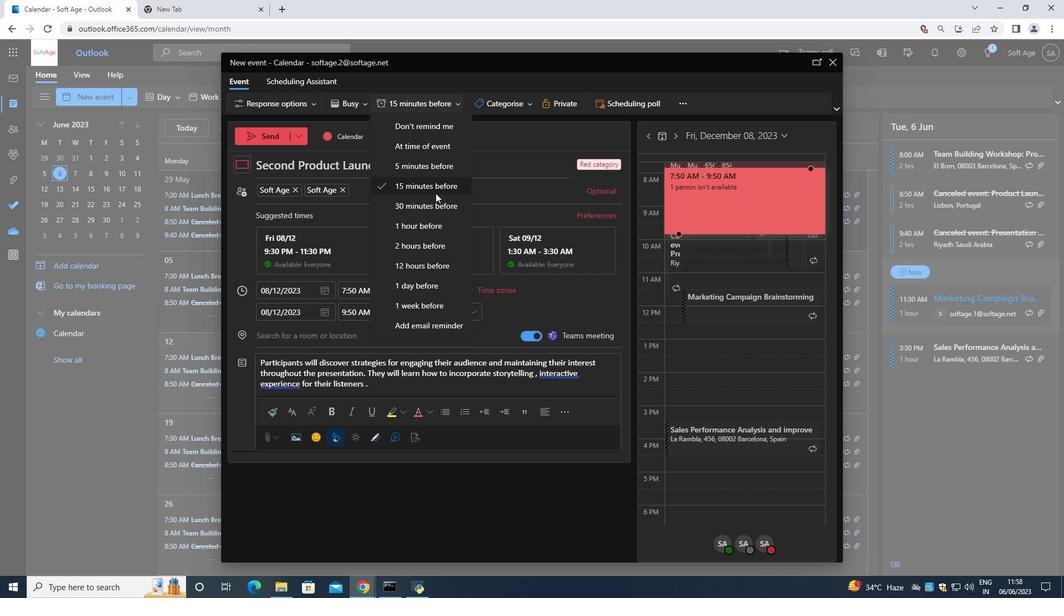 
Action: Mouse pressed left at (432, 203)
Screenshot: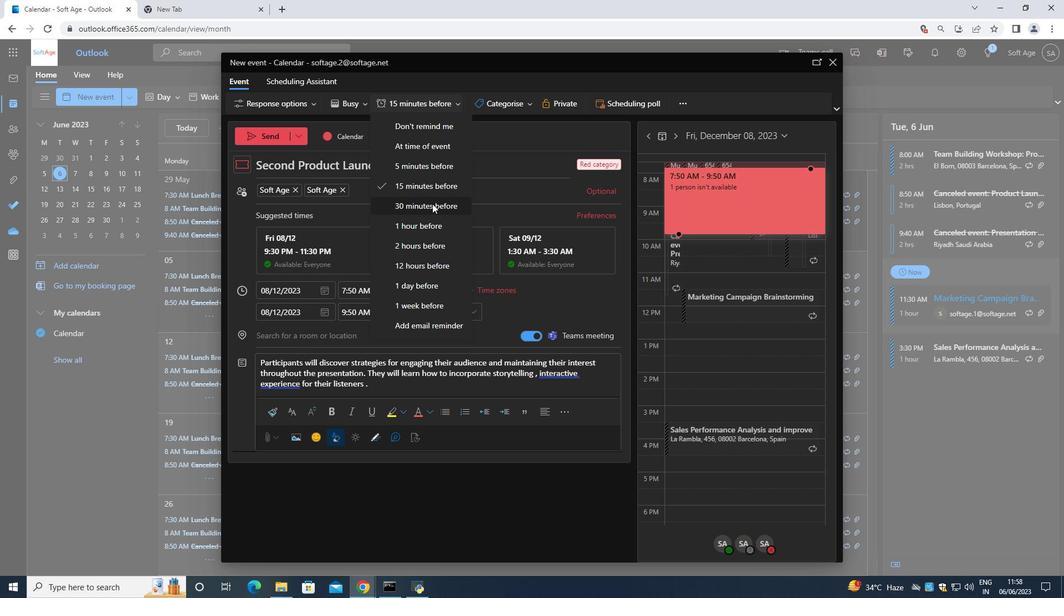 
Action: Mouse moved to (259, 132)
Screenshot: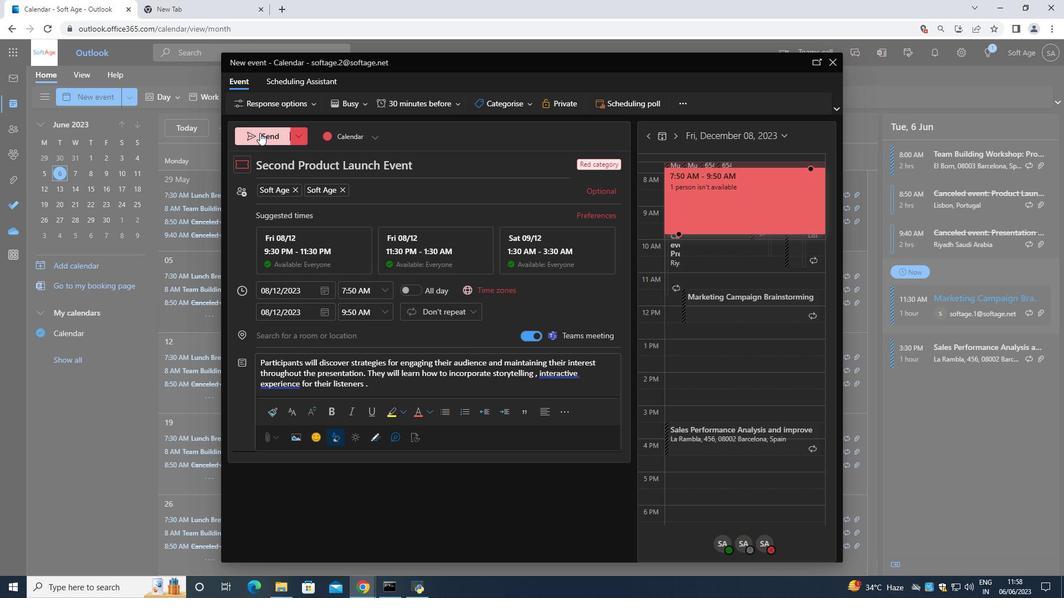 
Action: Mouse pressed left at (259, 132)
Screenshot: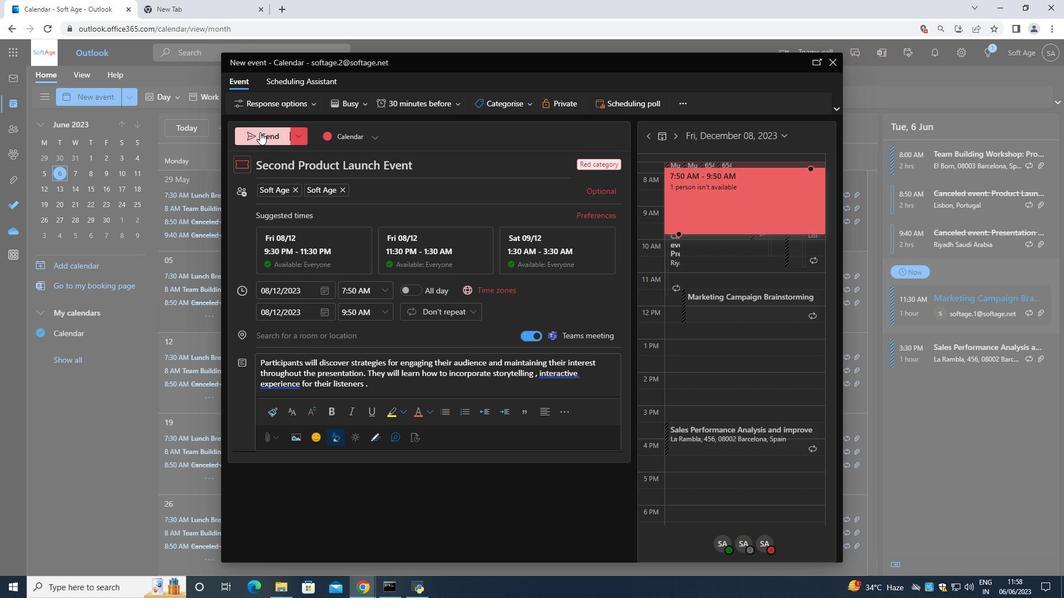 
Action: Mouse moved to (261, 132)
Screenshot: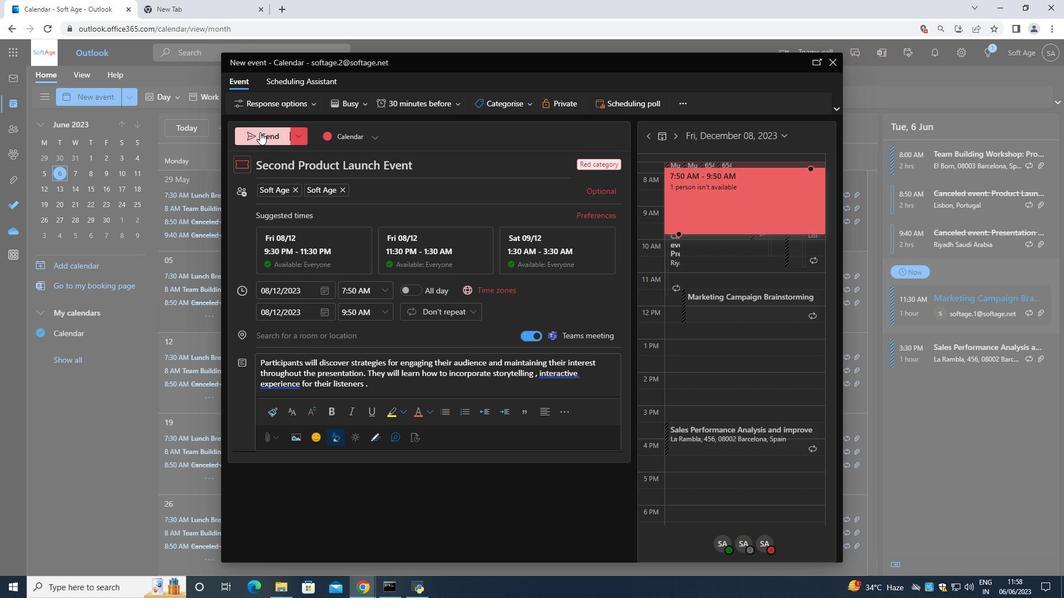 
